 Task: Create Card Manufacturing Execution in Board Product Development Best Practices to Workspace Commercial Mortgages. Create Card Leadership Conference Review in Board Customer Relationship Management to Workspace Commercial Mortgages. Create Card Manufacturing Performance Review in Board Social Media Influencer Contest Strategy and Execution to Workspace Commercial Mortgages
Action: Mouse moved to (98, 375)
Screenshot: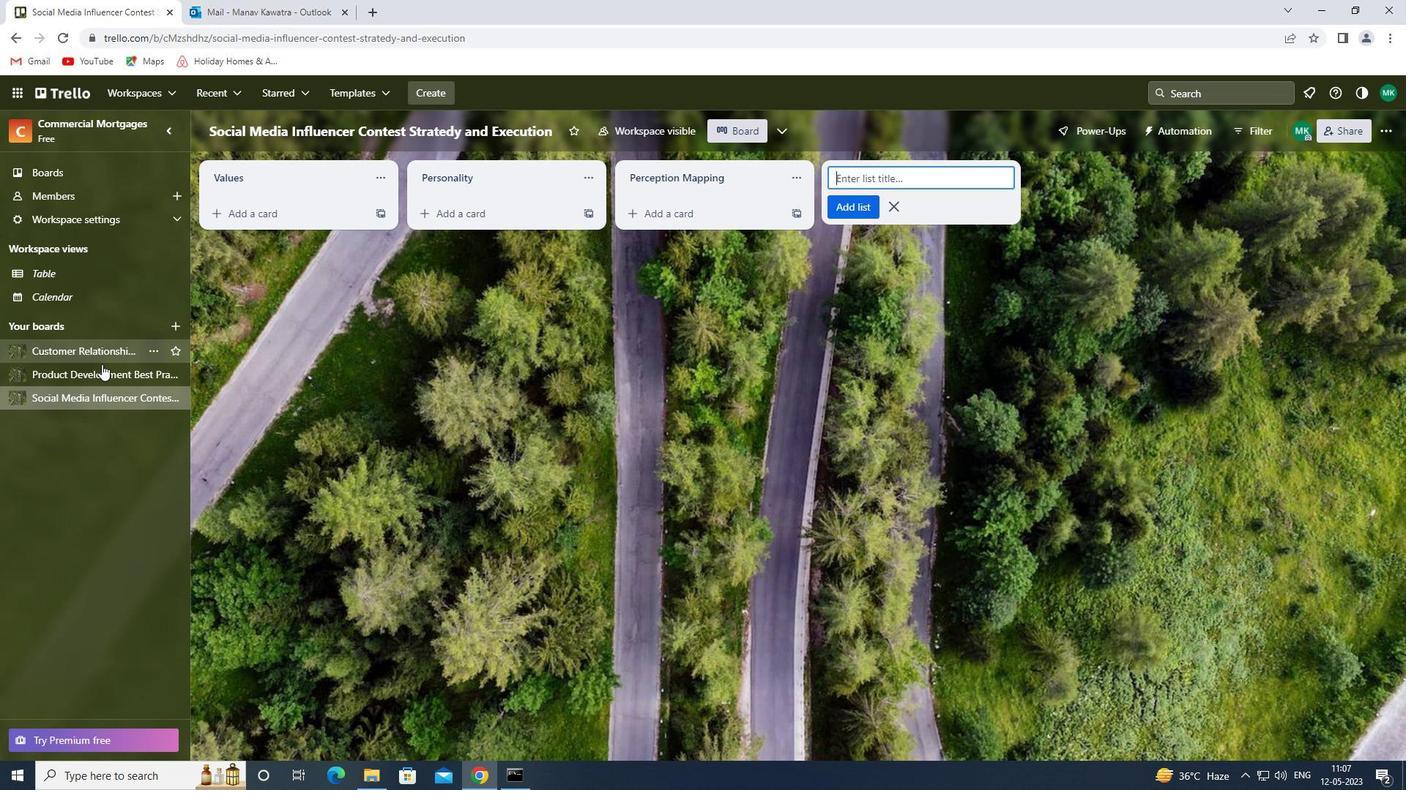 
Action: Mouse pressed left at (98, 375)
Screenshot: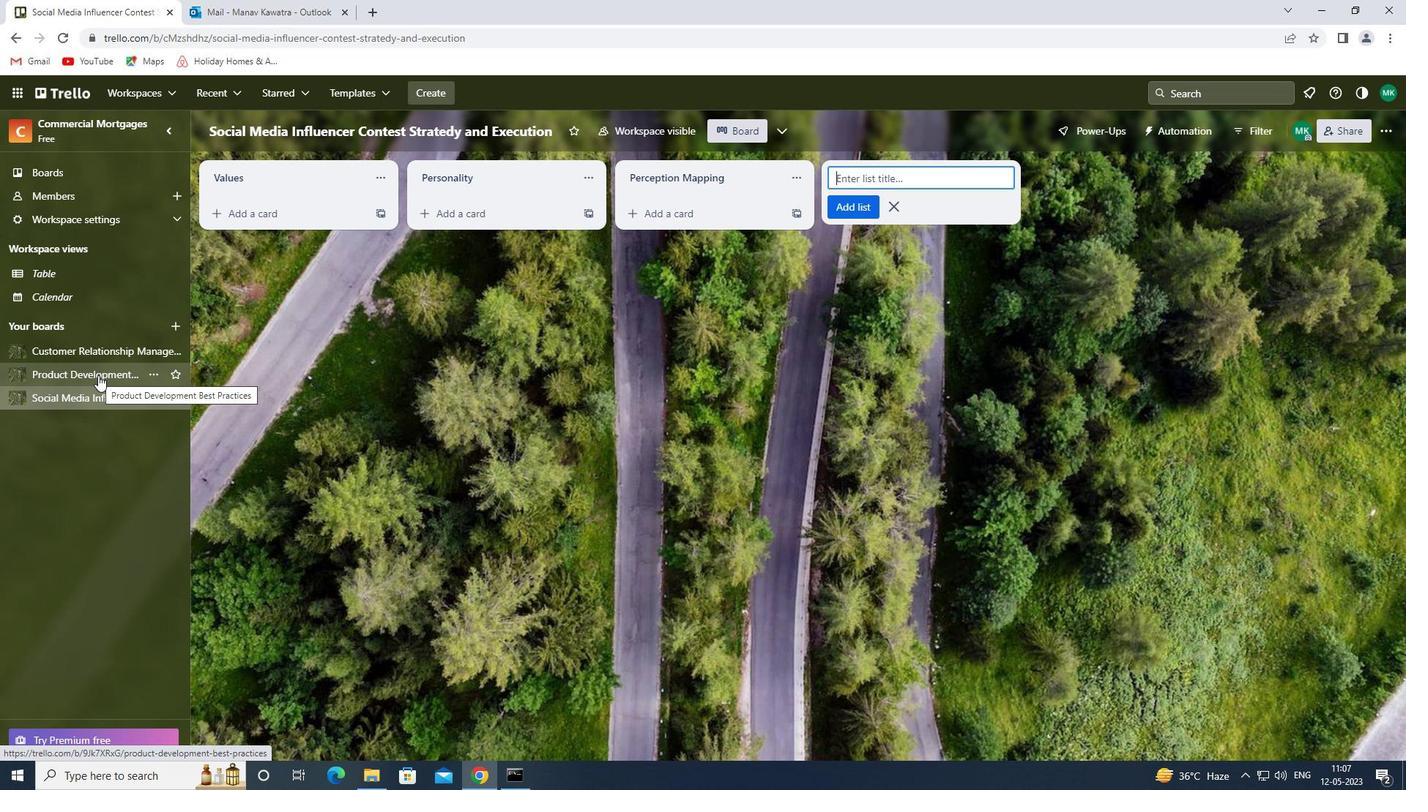
Action: Mouse moved to (268, 201)
Screenshot: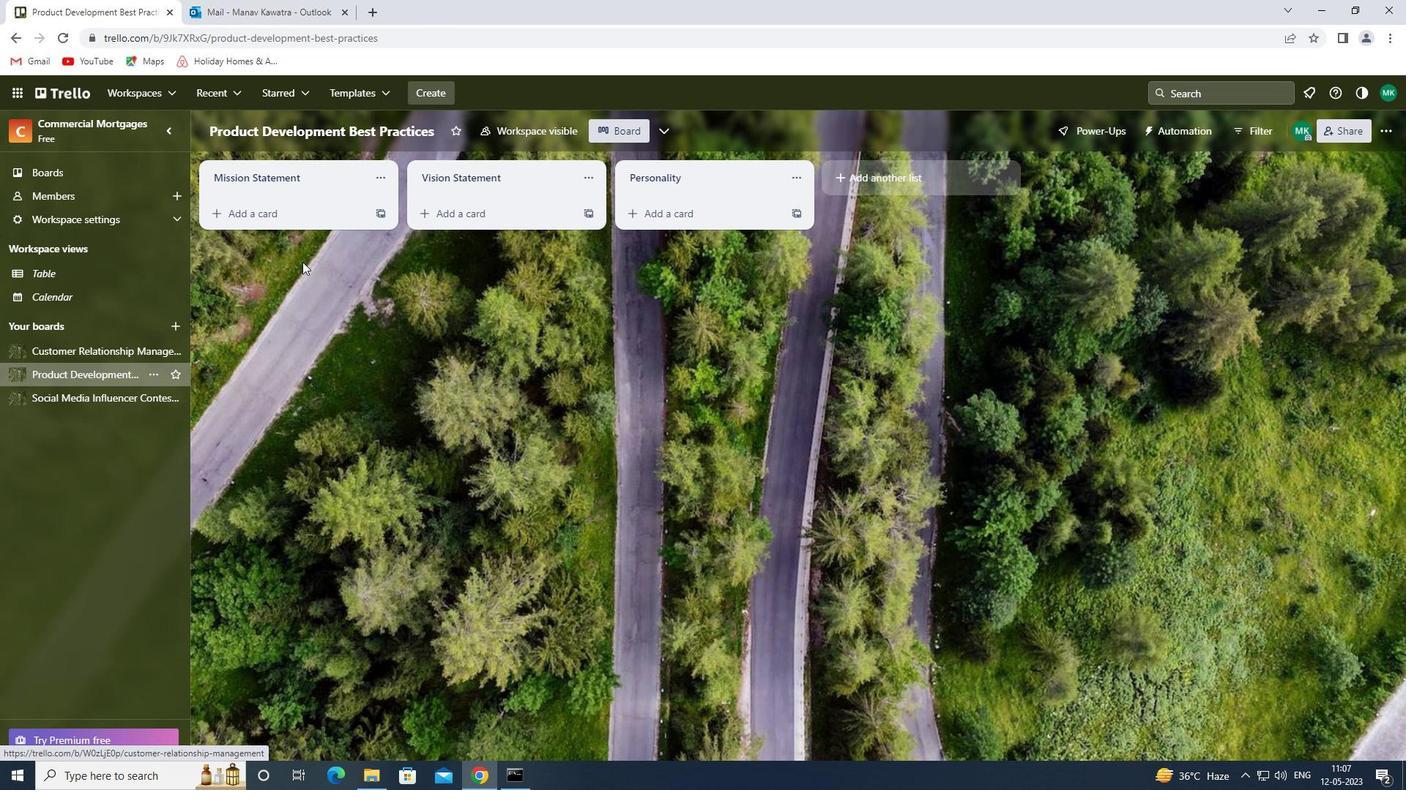 
Action: Mouse pressed left at (268, 201)
Screenshot: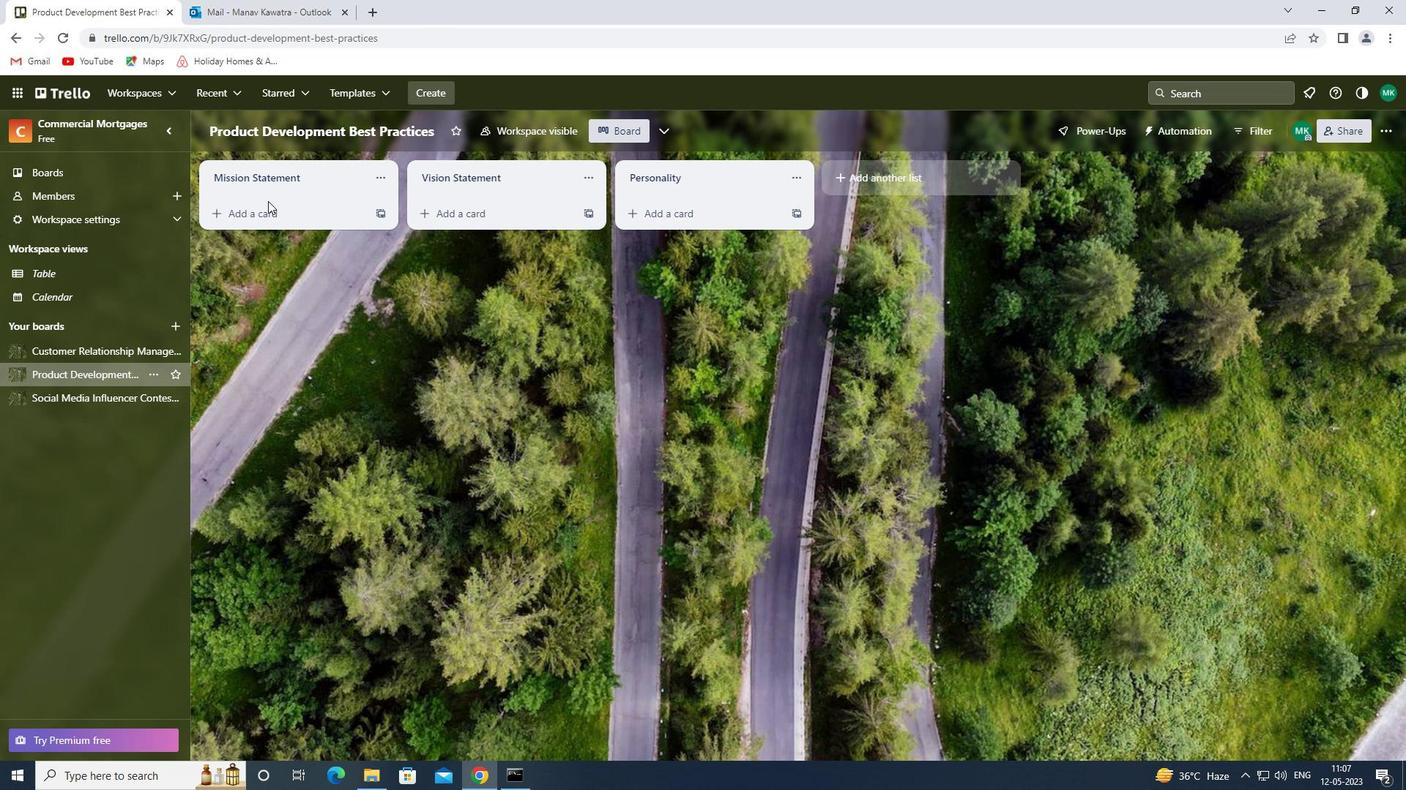 
Action: Mouse moved to (271, 216)
Screenshot: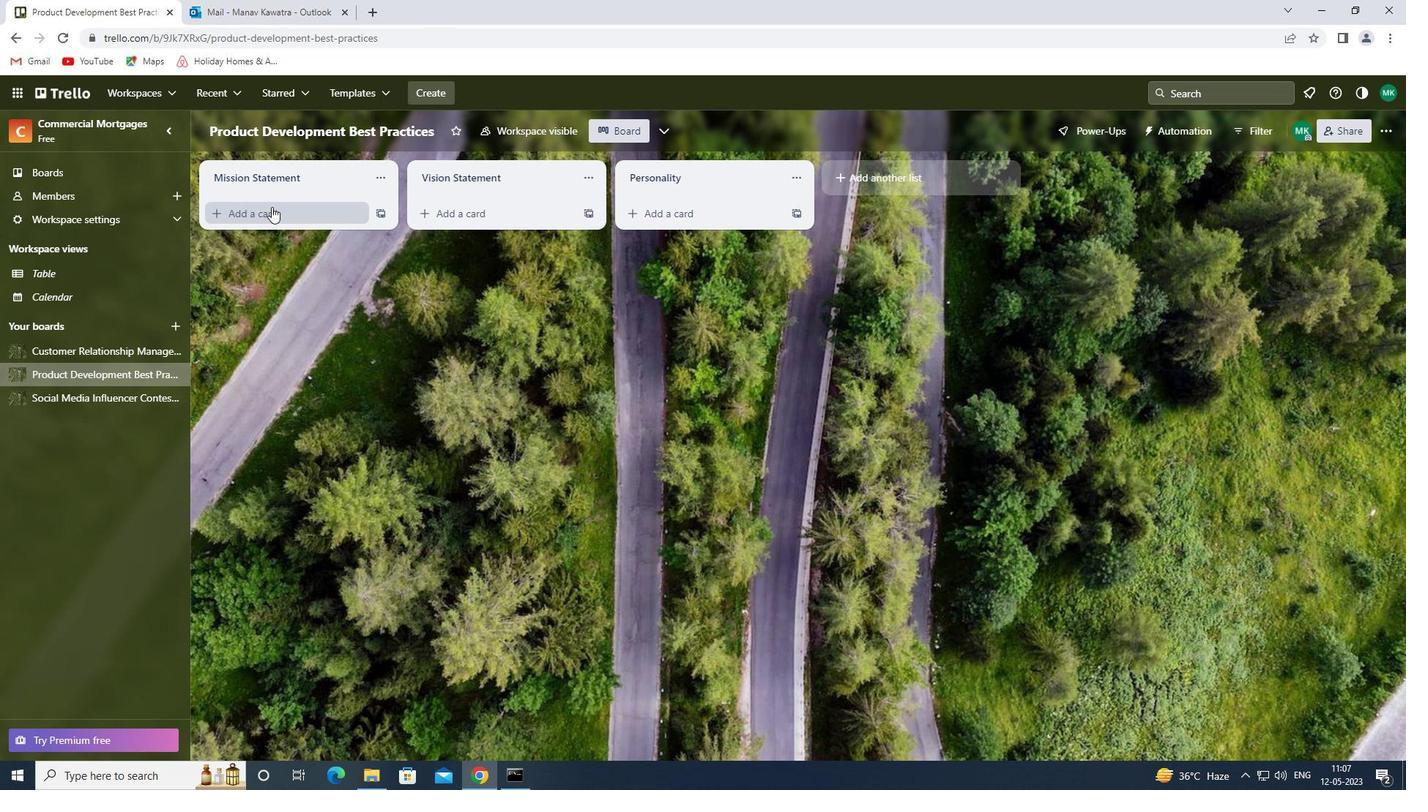 
Action: Mouse pressed left at (271, 216)
Screenshot: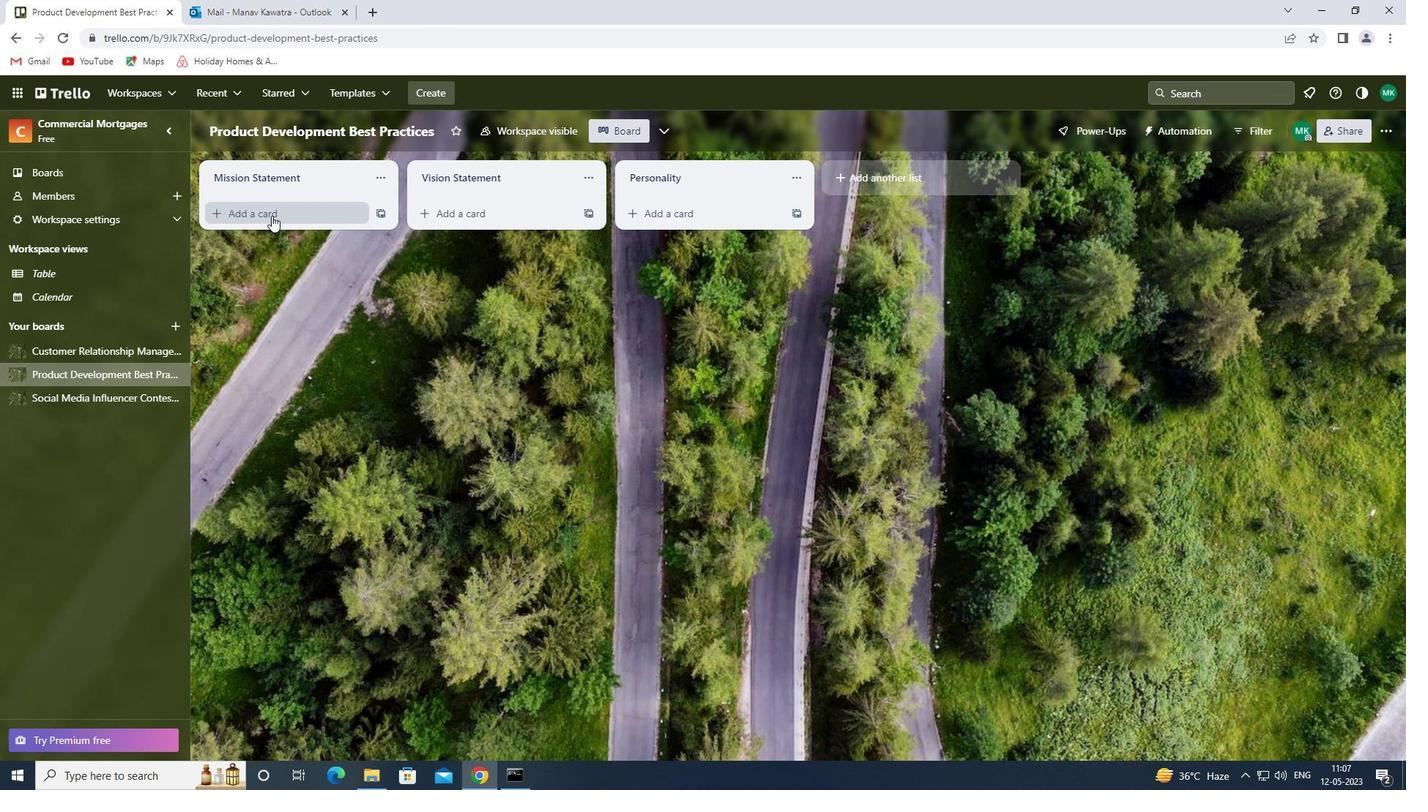 
Action: Mouse moved to (258, 219)
Screenshot: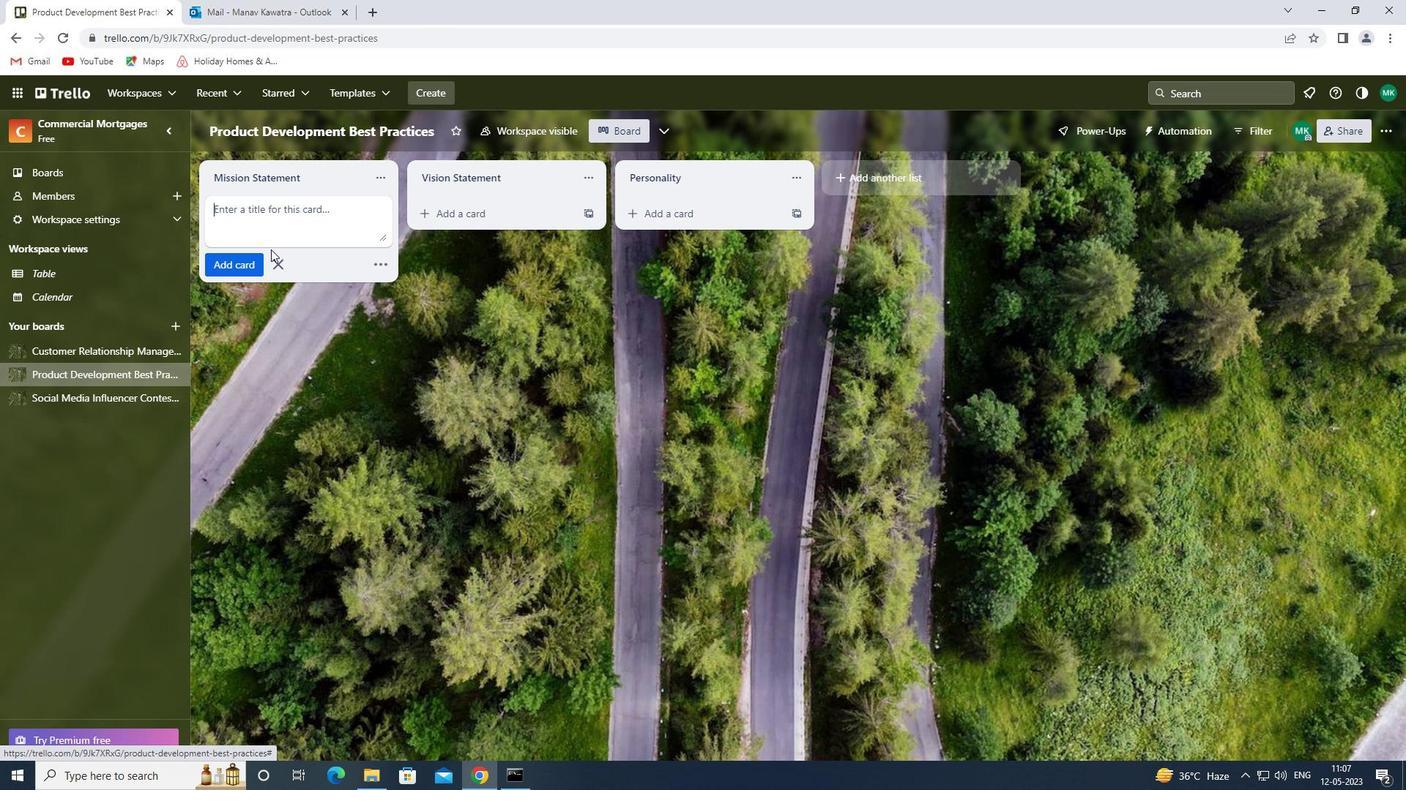 
Action: Mouse pressed left at (258, 219)
Screenshot: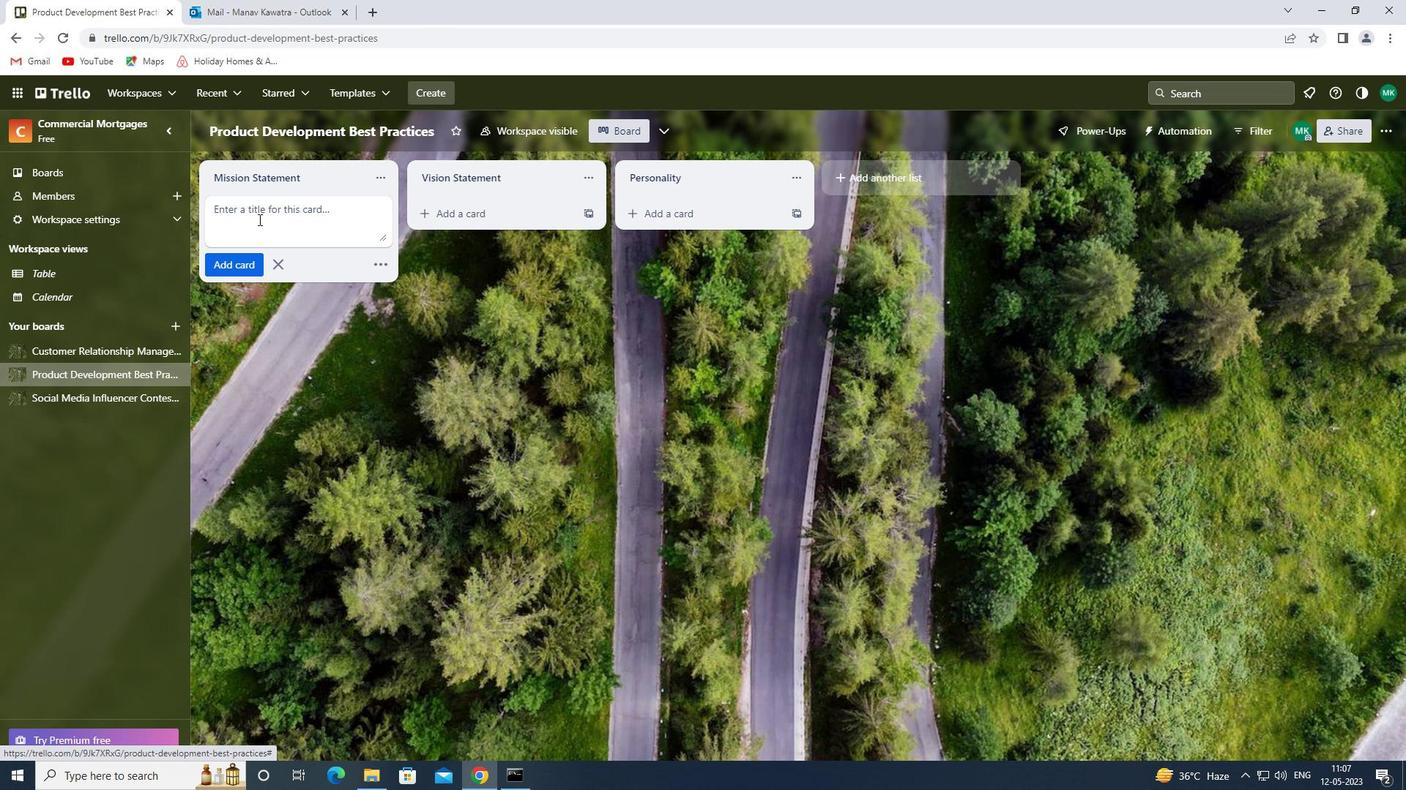 
Action: Key pressed <Key.shift><Key.shift><Key.shift><Key.shift><Key.shift><Key.shift><Key.shift><Key.shift><Key.shift><Key.shift>MANUFACTURING<Key.space><Key.shift>EXECUTION<Key.enter>
Screenshot: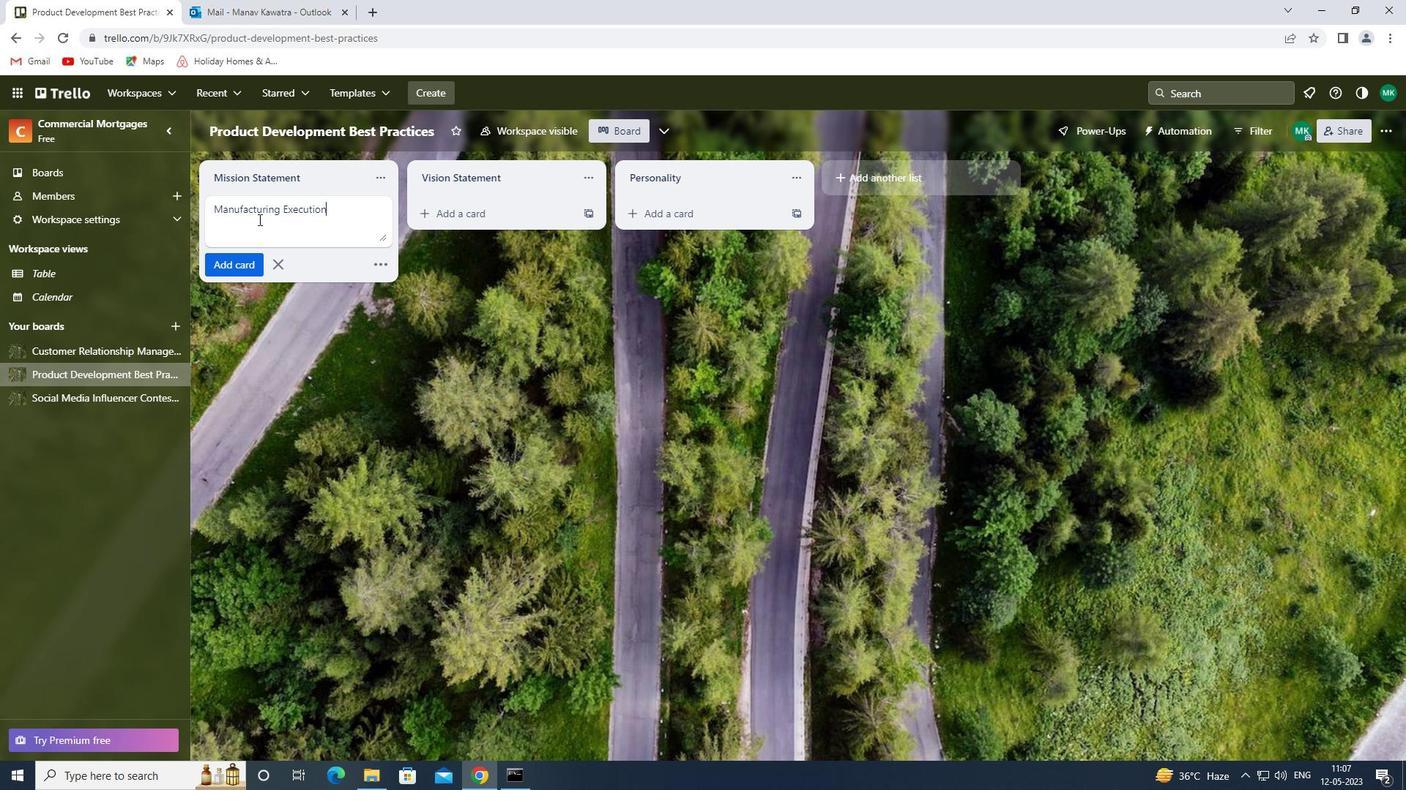 
Action: Mouse moved to (71, 347)
Screenshot: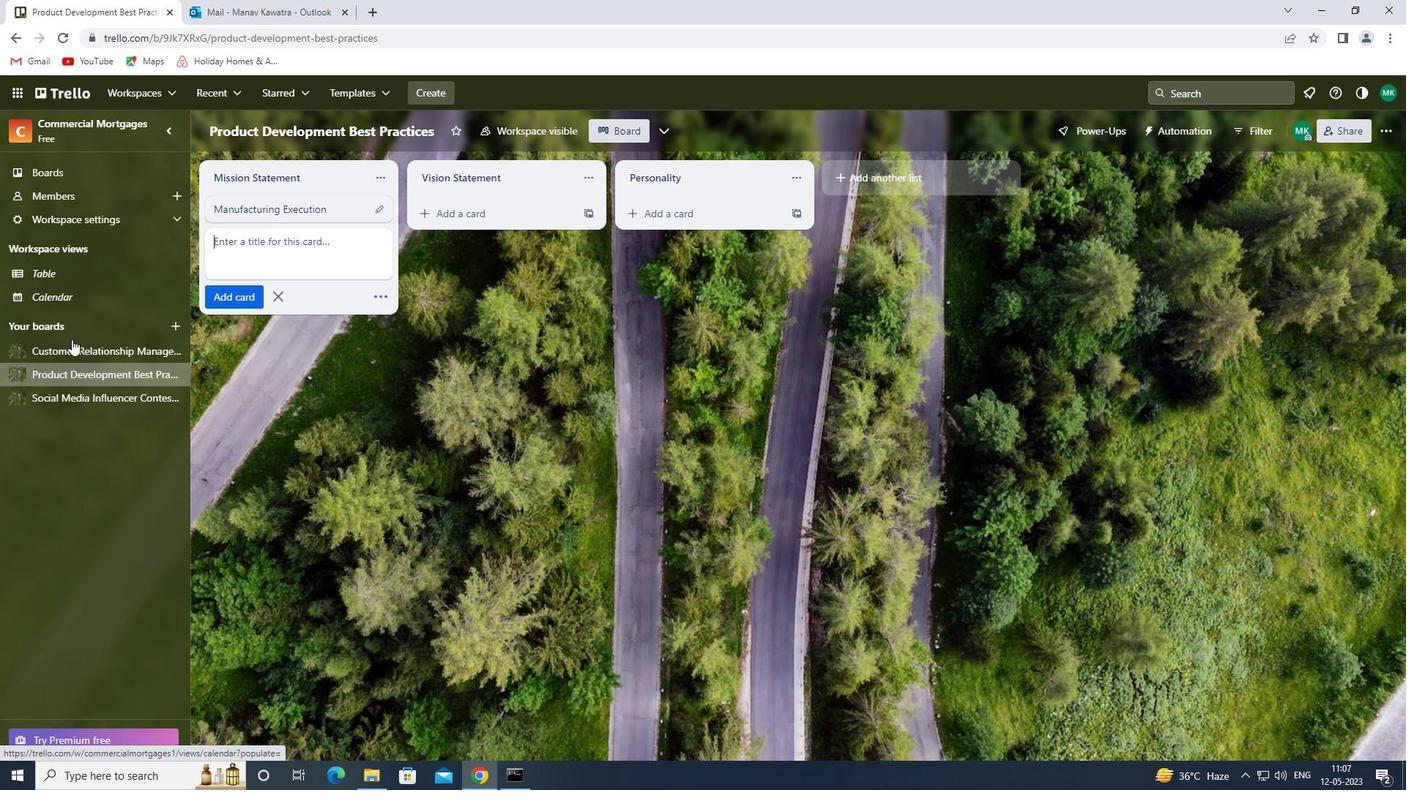 
Action: Mouse pressed left at (71, 347)
Screenshot: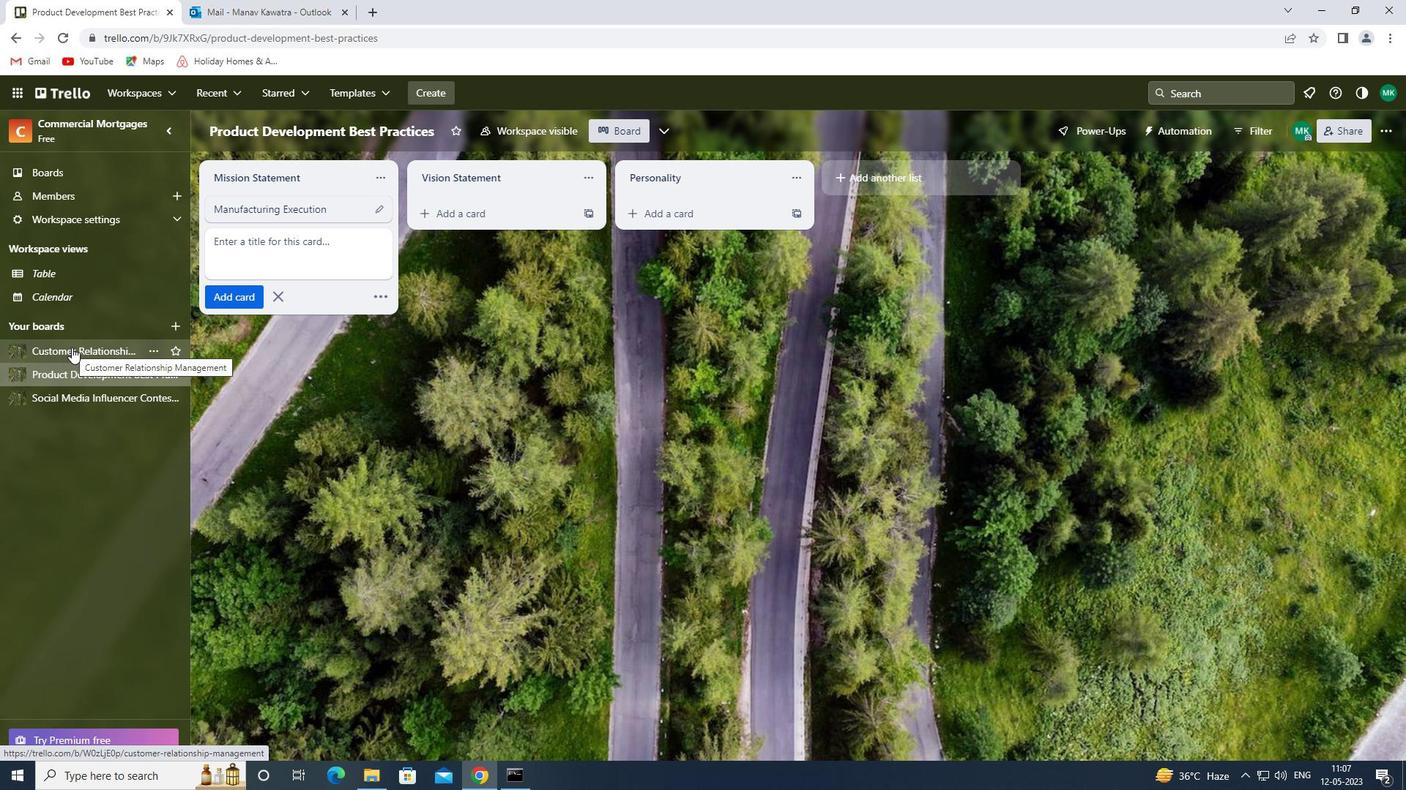 
Action: Mouse moved to (271, 214)
Screenshot: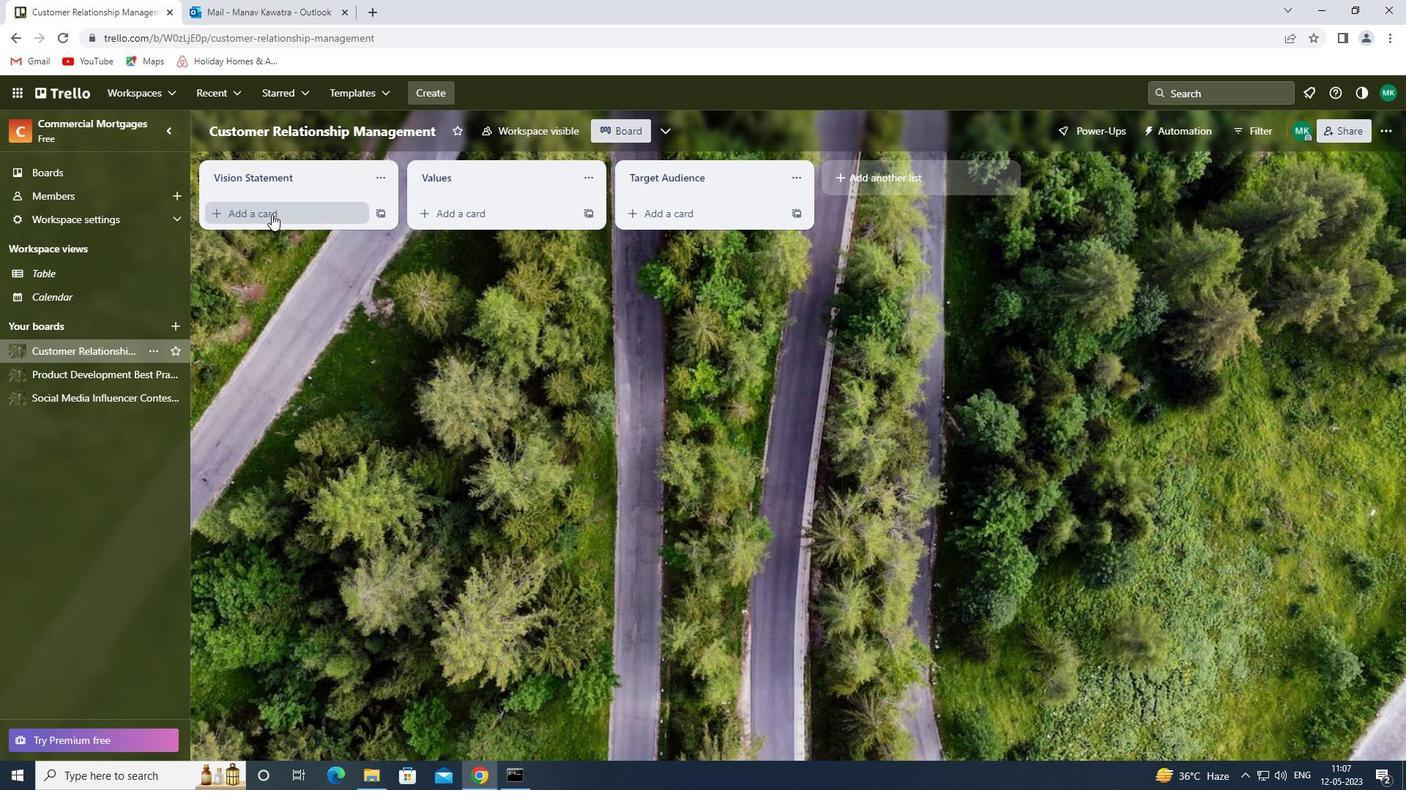 
Action: Mouse pressed left at (271, 214)
Screenshot: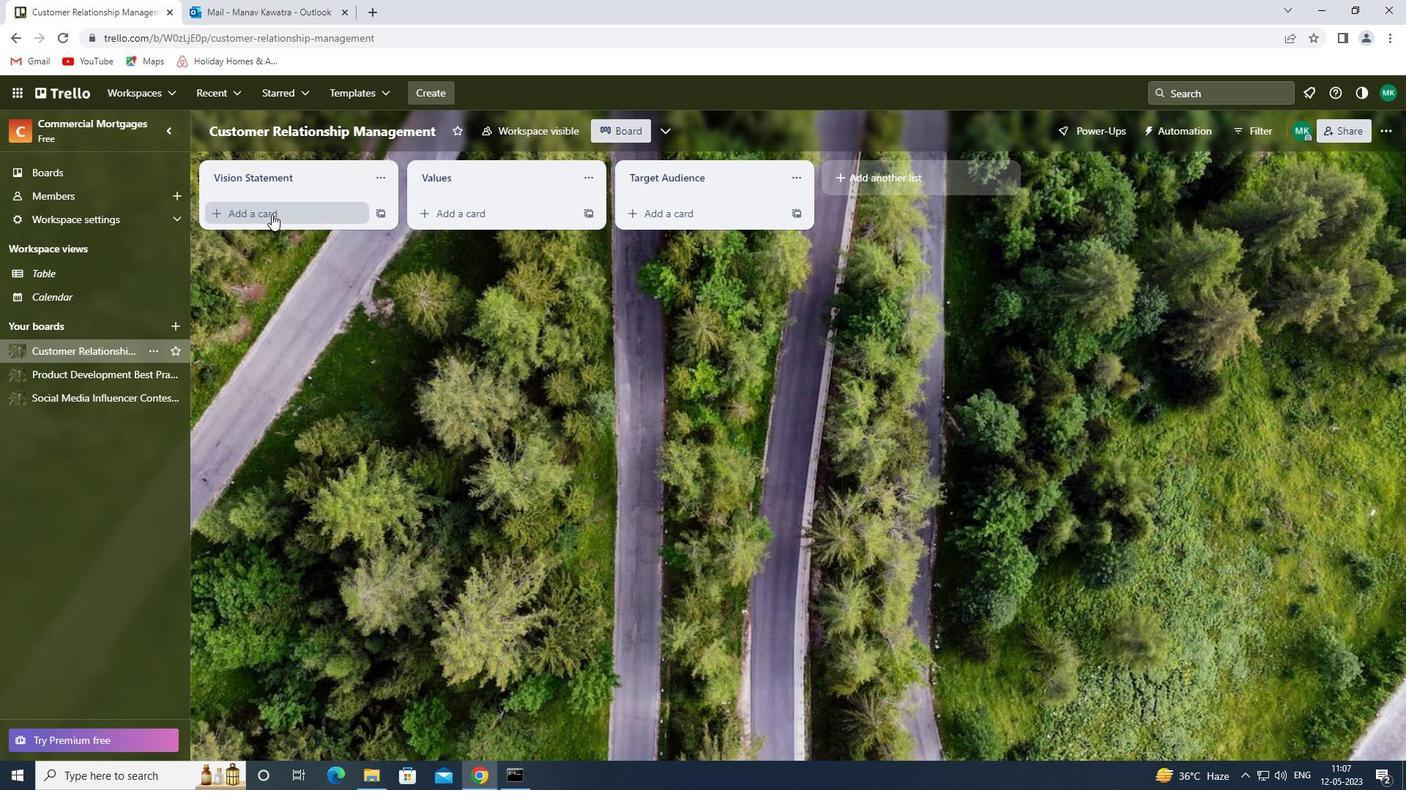 
Action: Mouse moved to (270, 222)
Screenshot: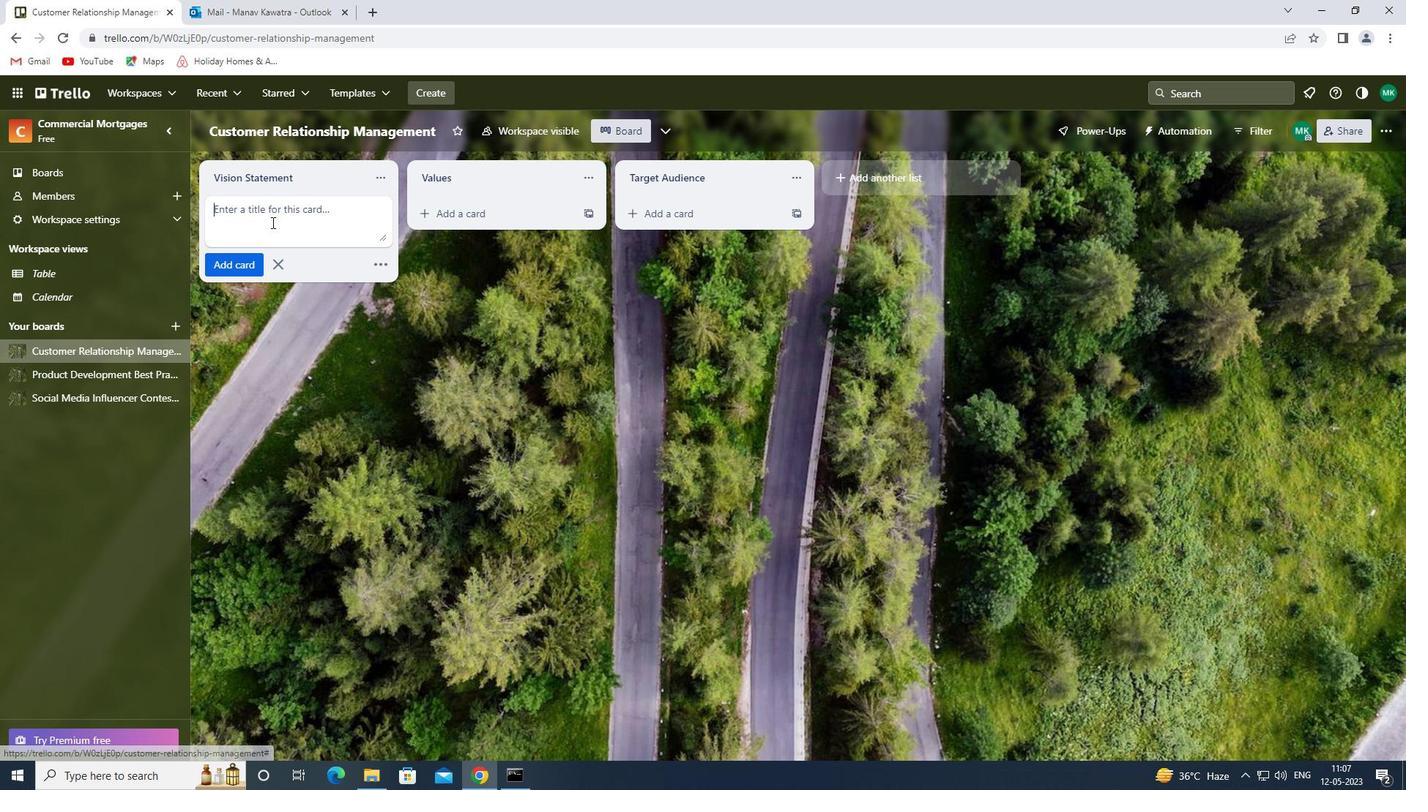 
Action: Mouse pressed left at (270, 222)
Screenshot: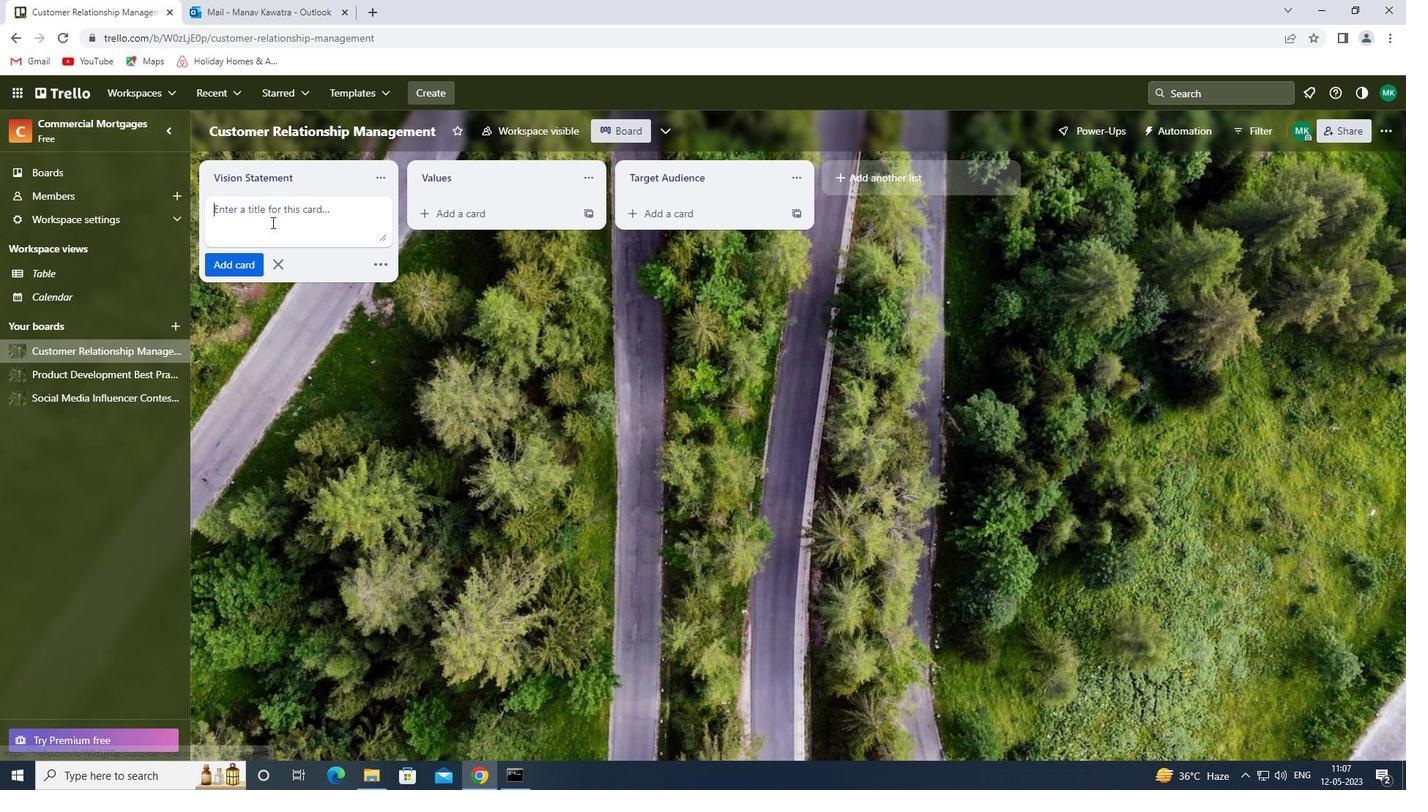 
Action: Key pressed <Key.shift><Key.shift><Key.shift><Key.shift><Key.shift><Key.shift>LEADERSHIP<Key.space><Key.shift>CONFERENCE<Key.space><Key.shift>REVIEW<Key.enter>
Screenshot: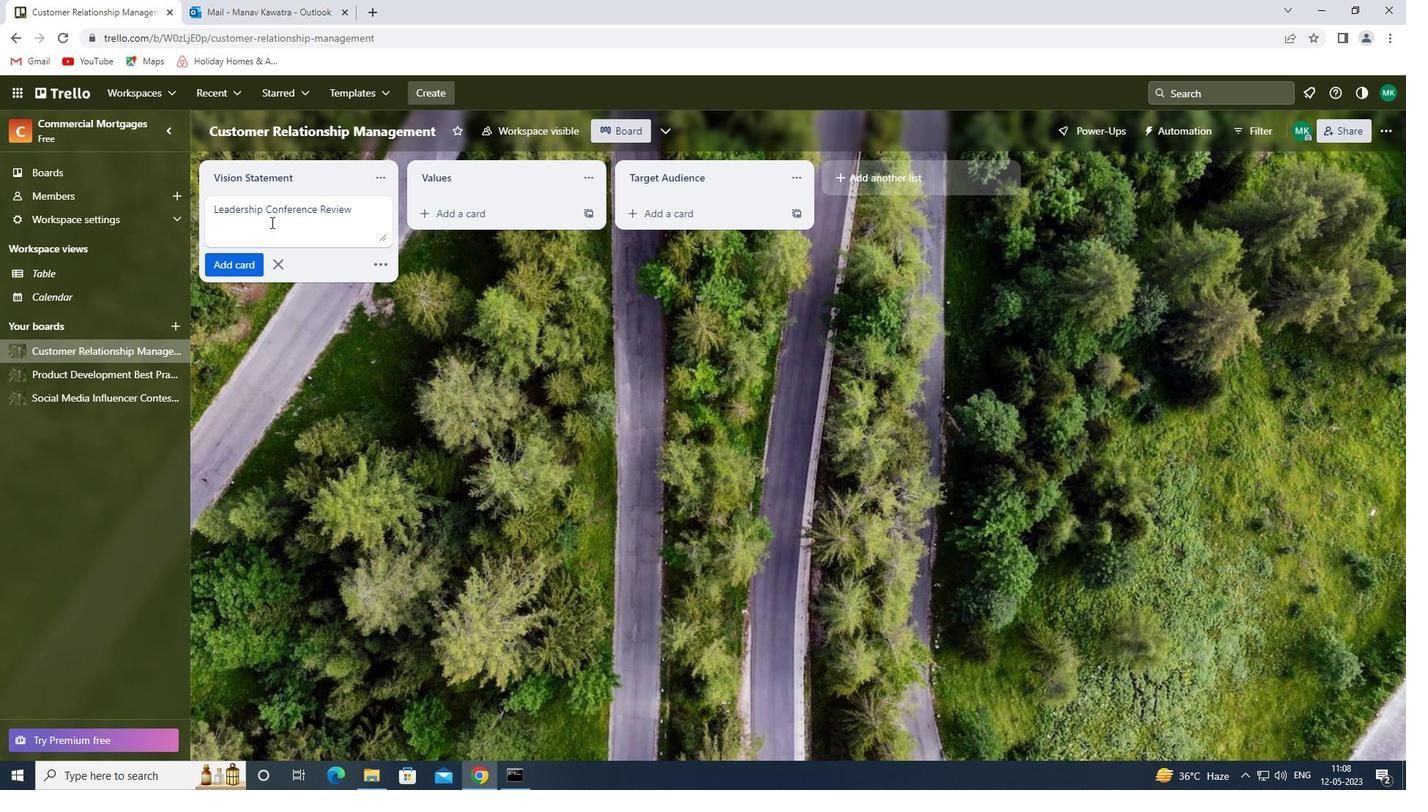 
Action: Mouse moved to (64, 395)
Screenshot: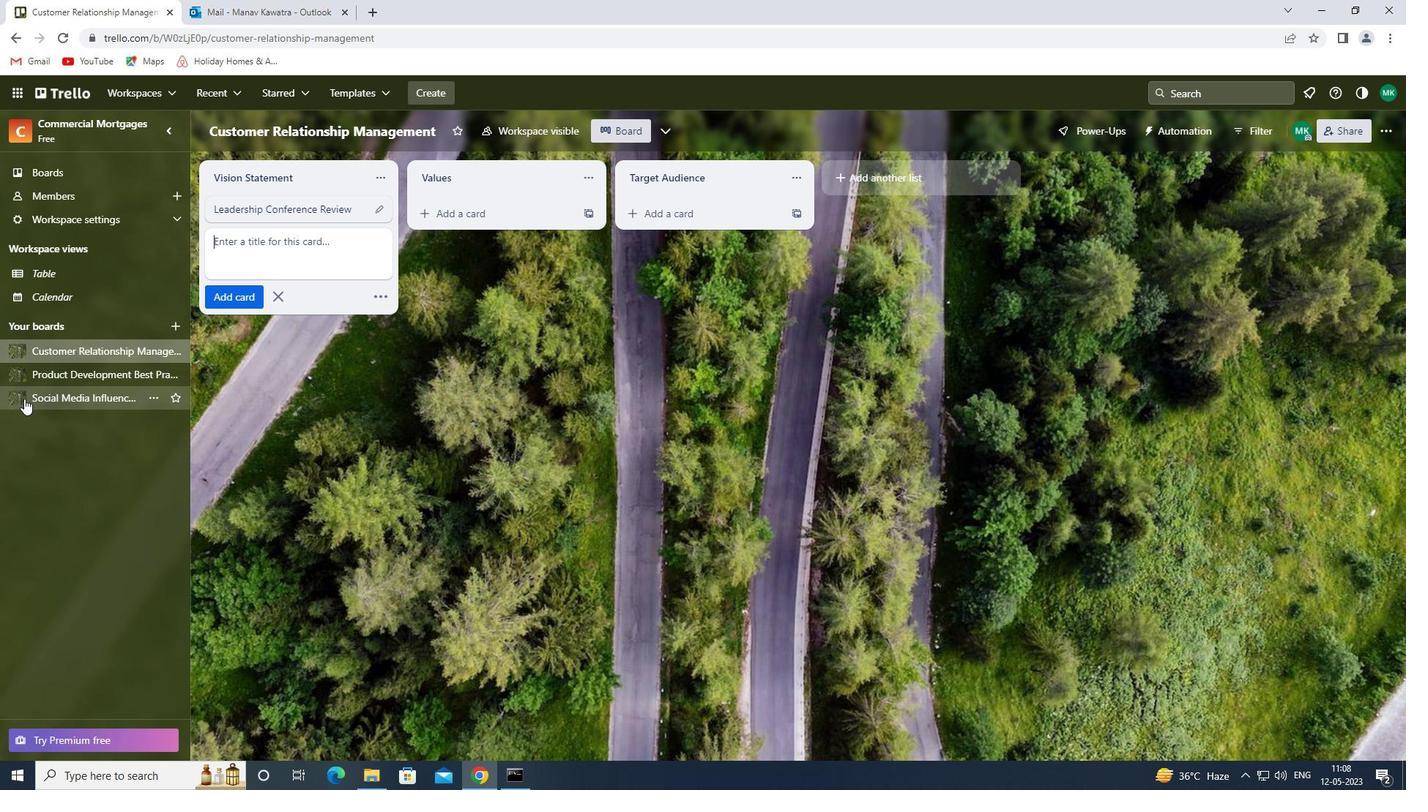 
Action: Mouse pressed left at (64, 395)
Screenshot: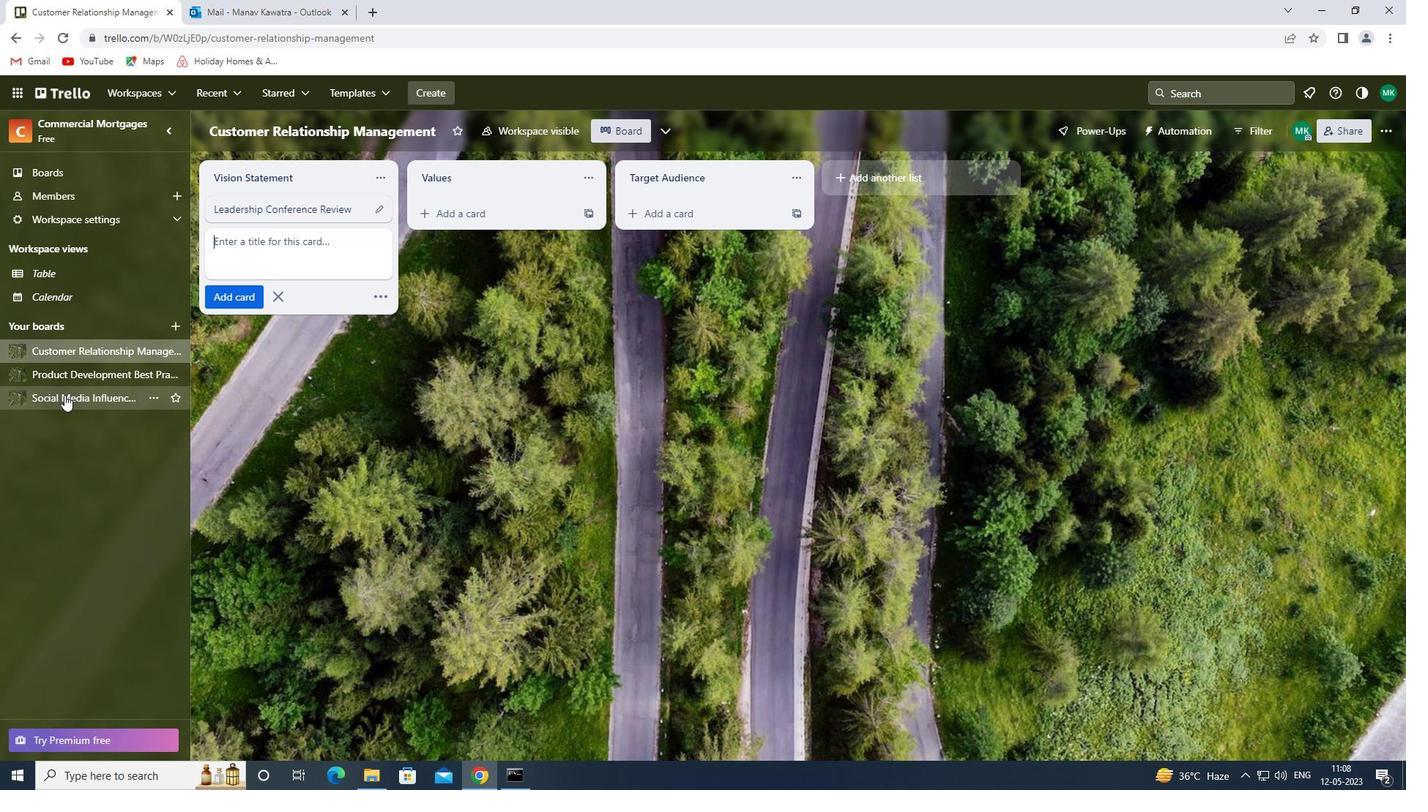 
Action: Mouse moved to (264, 219)
Screenshot: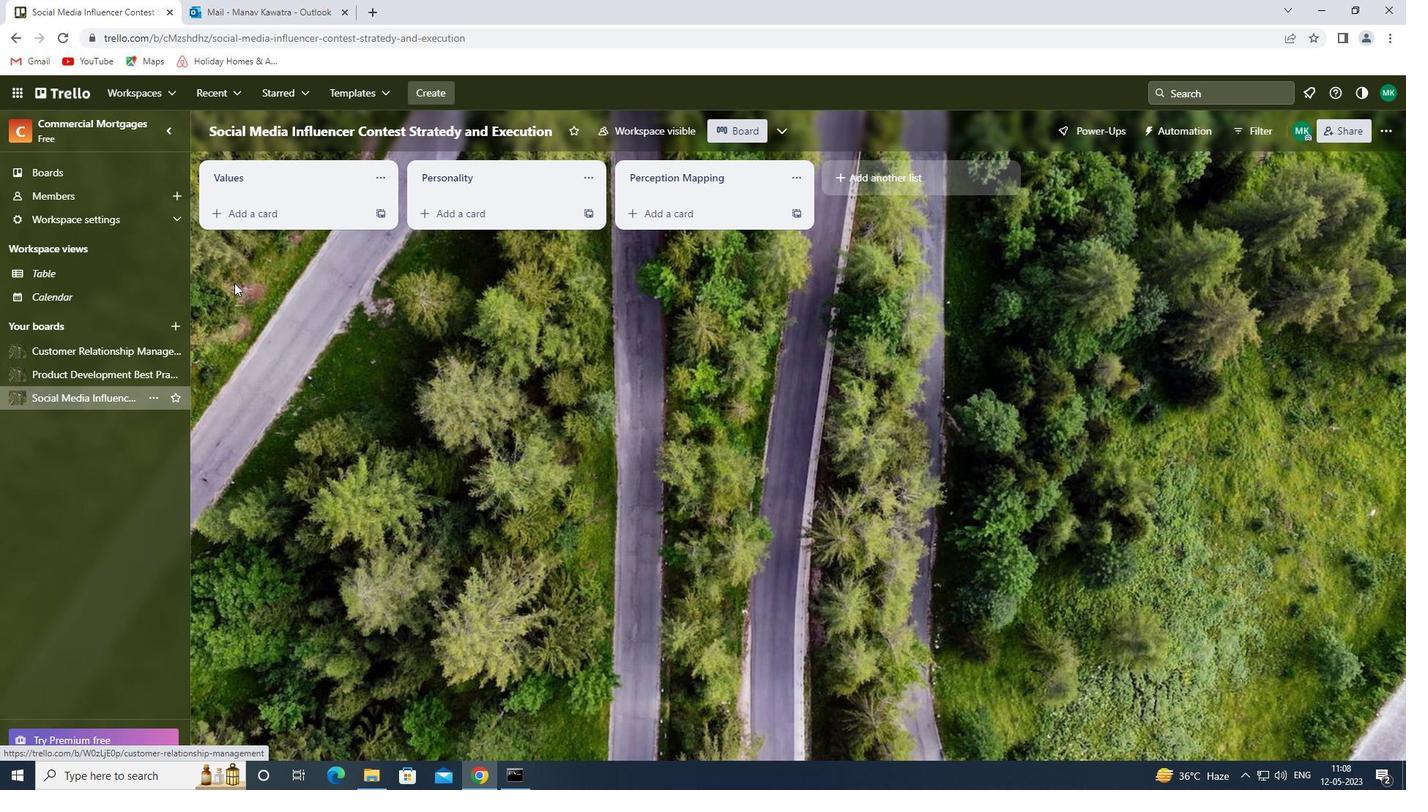 
Action: Mouse pressed left at (264, 219)
Screenshot: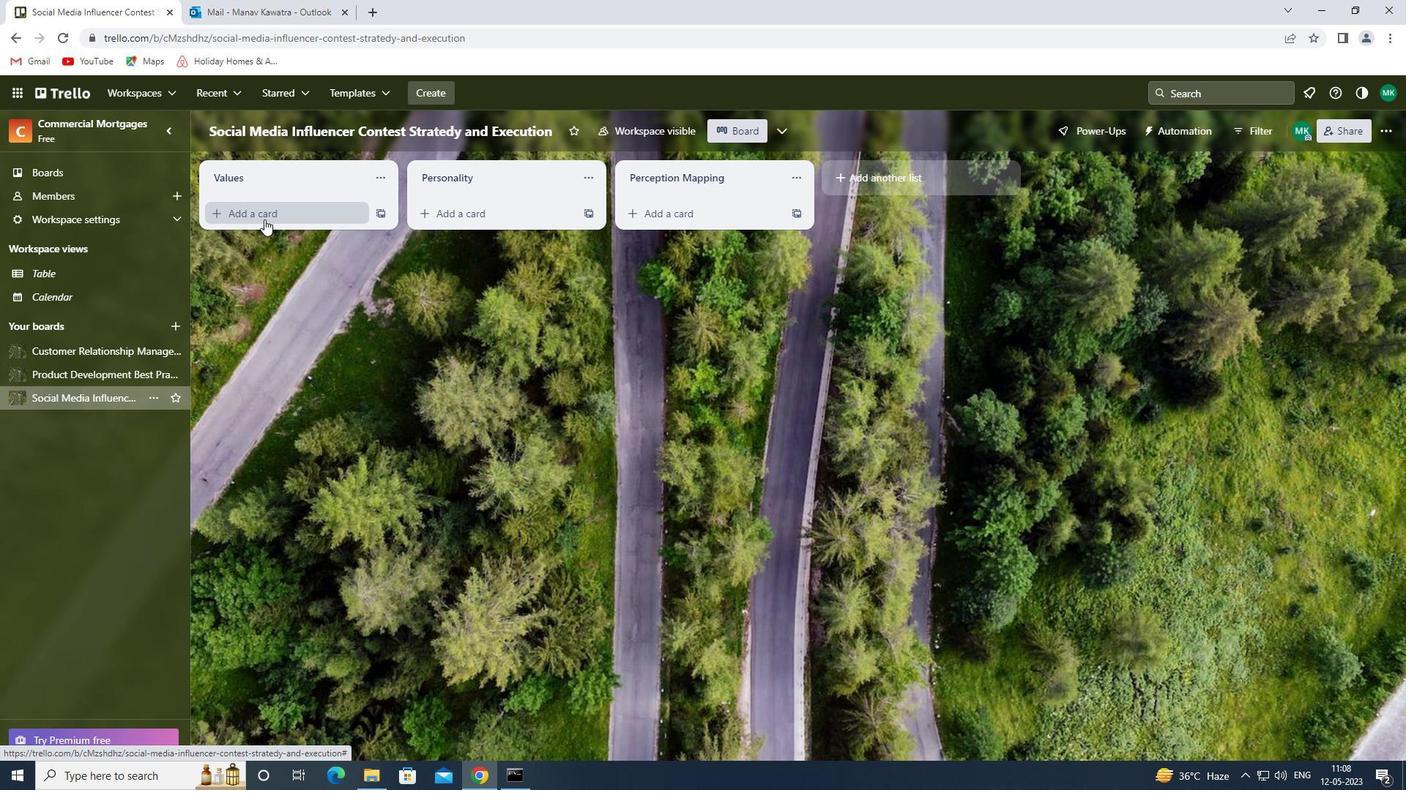 
Action: Mouse pressed left at (264, 219)
Screenshot: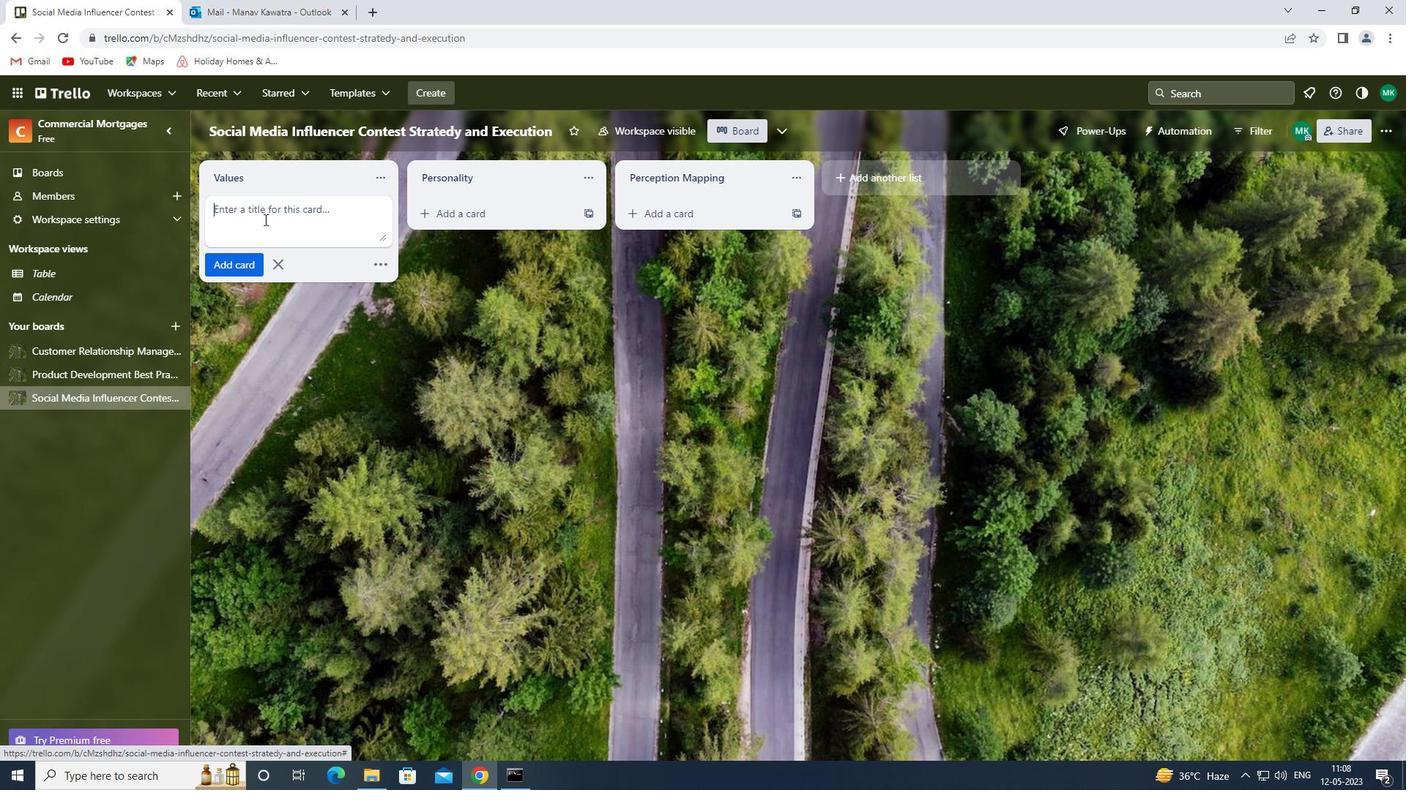 
Action: Mouse moved to (264, 218)
Screenshot: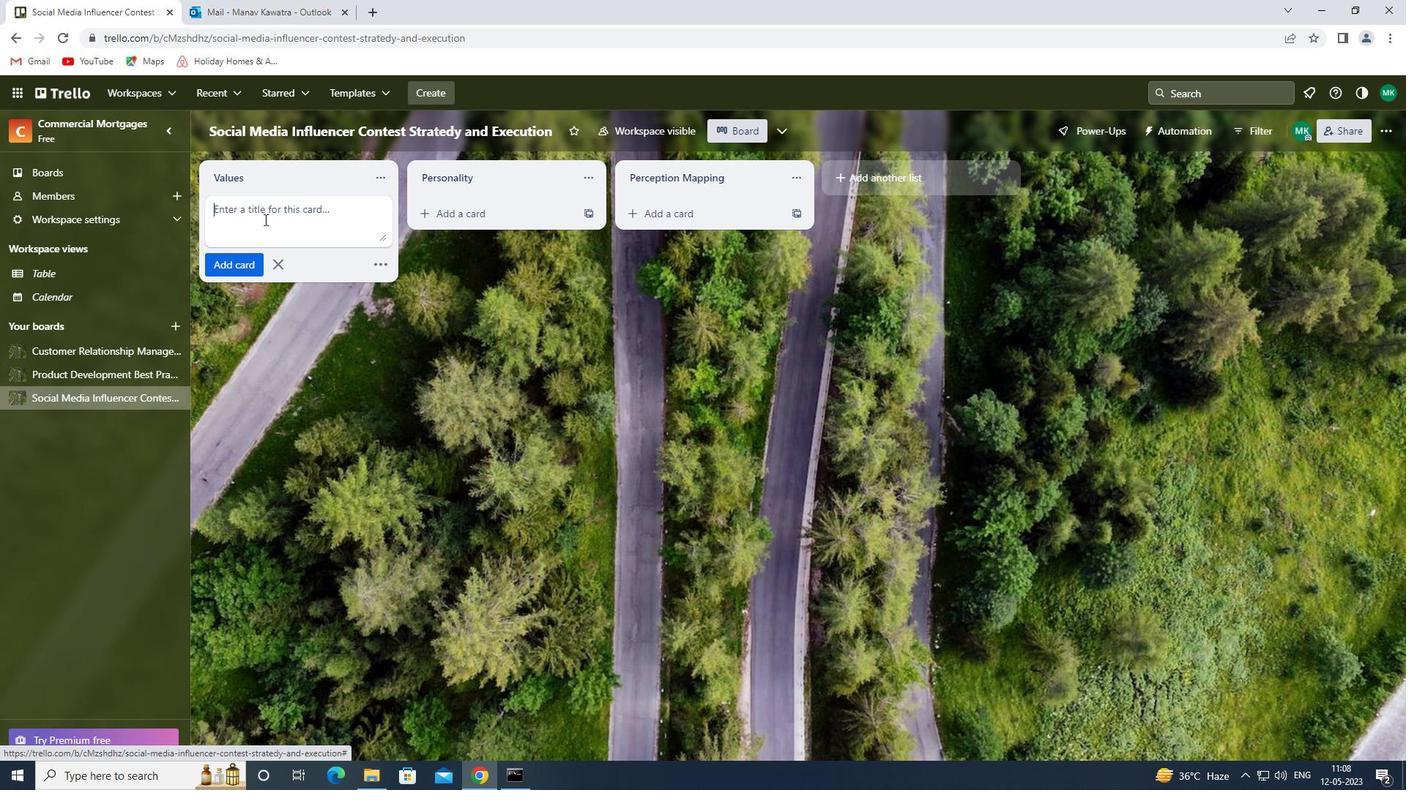 
Action: Key pressed <Key.shift>MANUFACTURING<Key.space><Key.shift>PERFORMANCE<Key.enter>
Screenshot: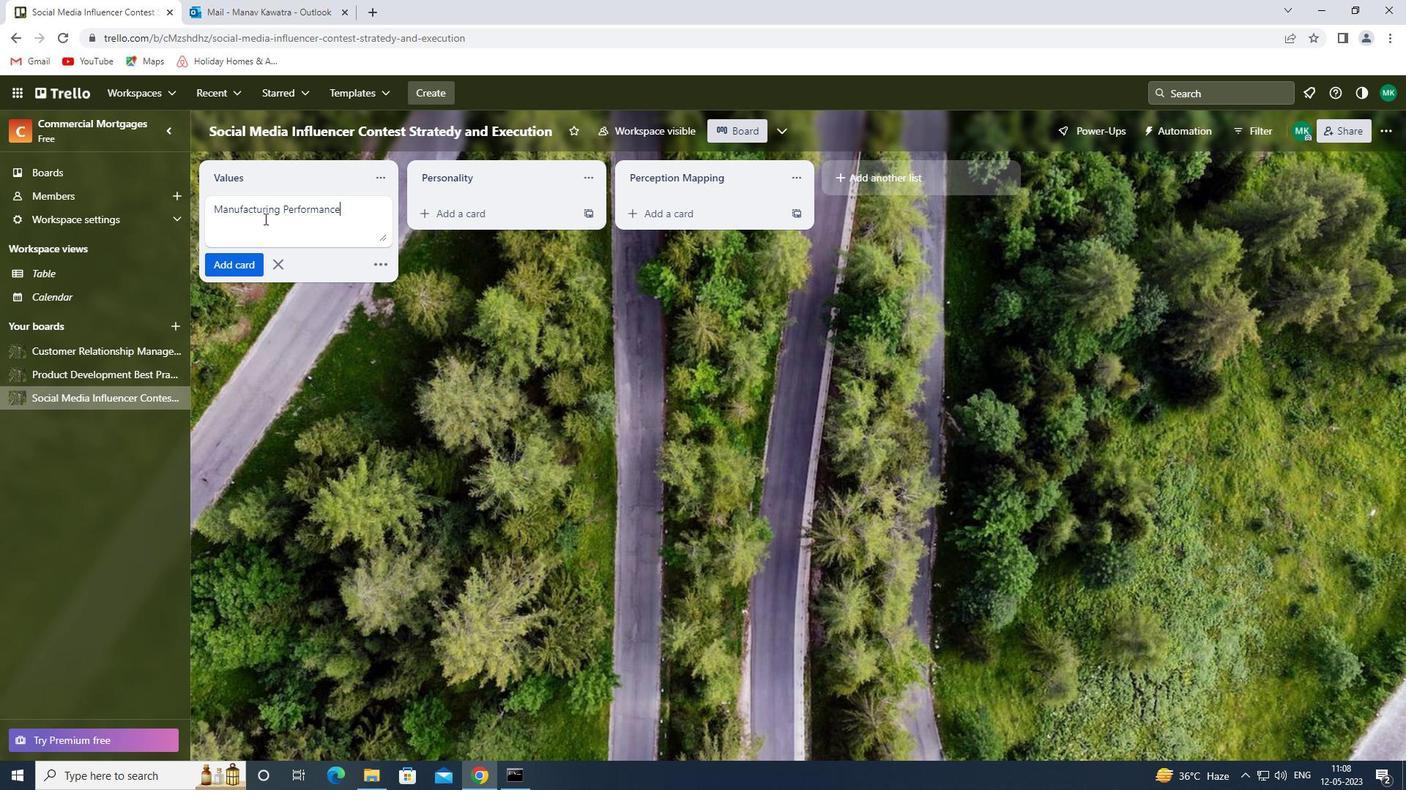 
